 Task: Learn more about a business.
Action: Mouse moved to (633, 68)
Screenshot: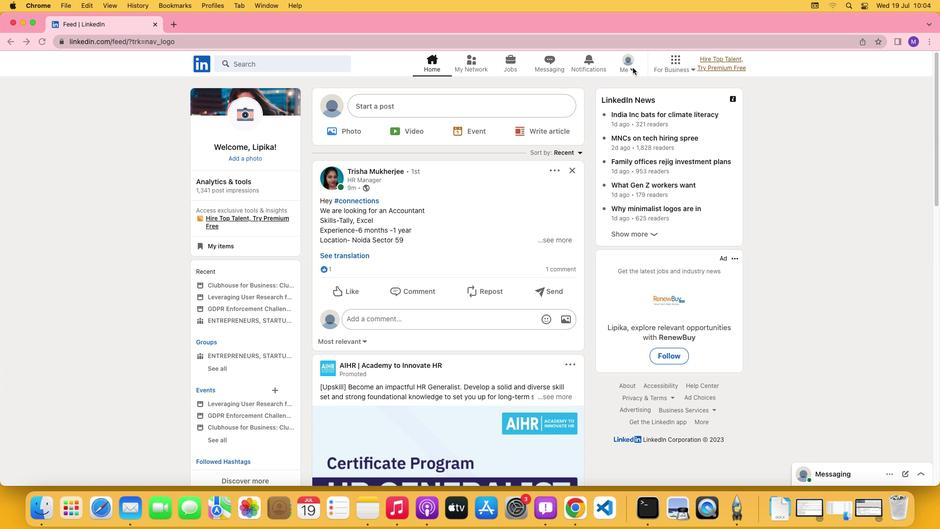 
Action: Mouse pressed left at (633, 68)
Screenshot: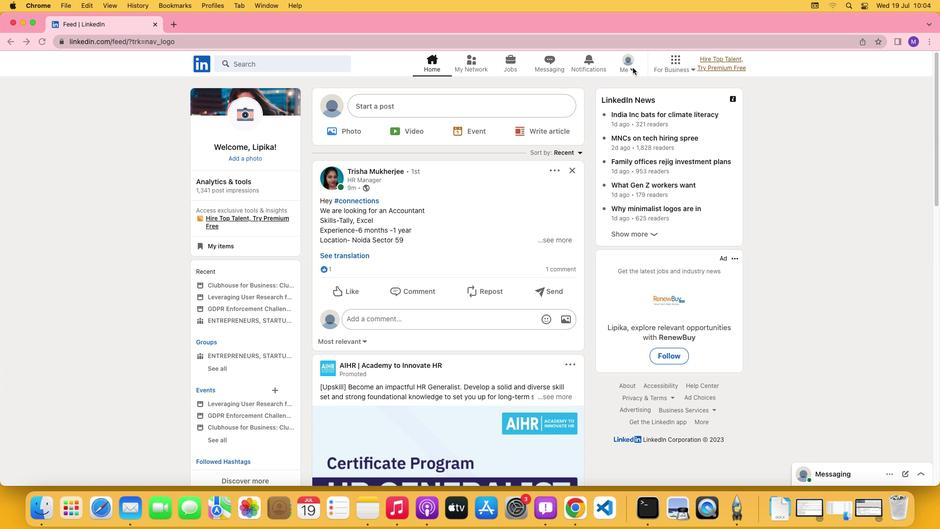 
Action: Mouse moved to (631, 70)
Screenshot: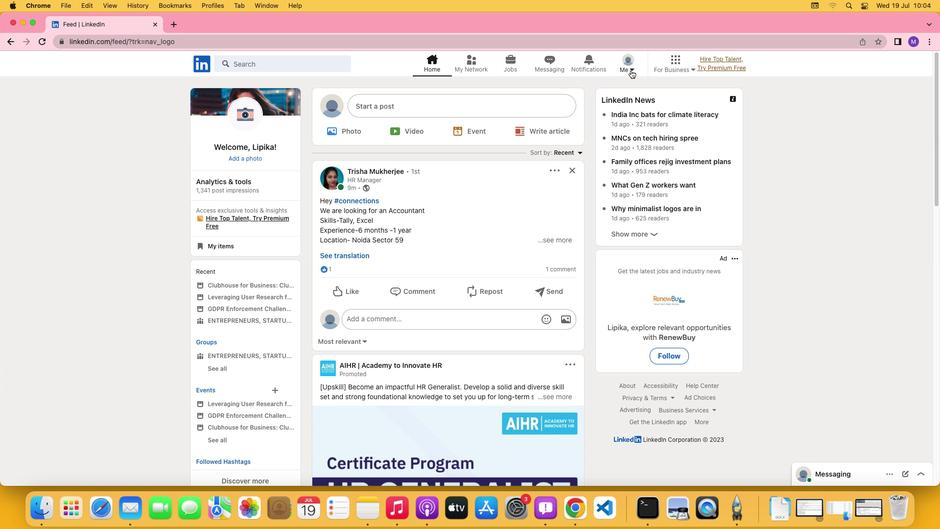 
Action: Mouse pressed left at (631, 70)
Screenshot: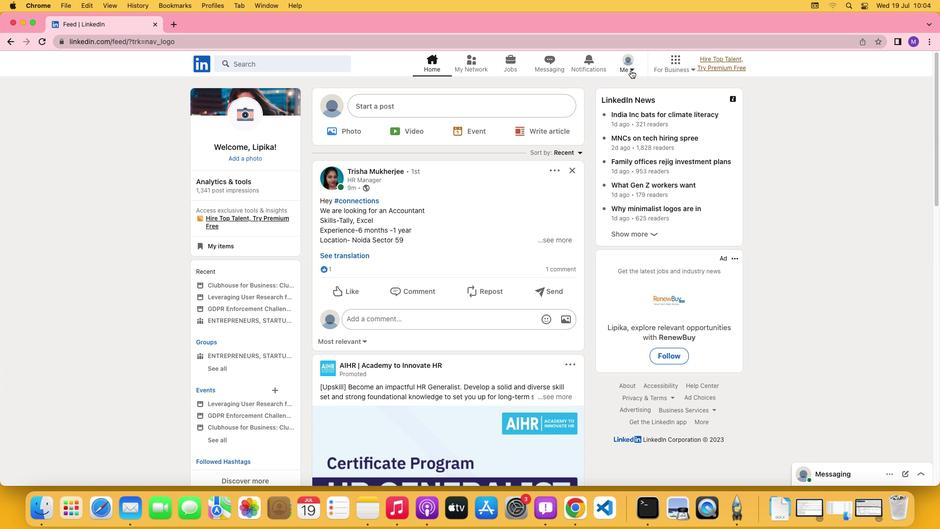 
Action: Mouse moved to (541, 172)
Screenshot: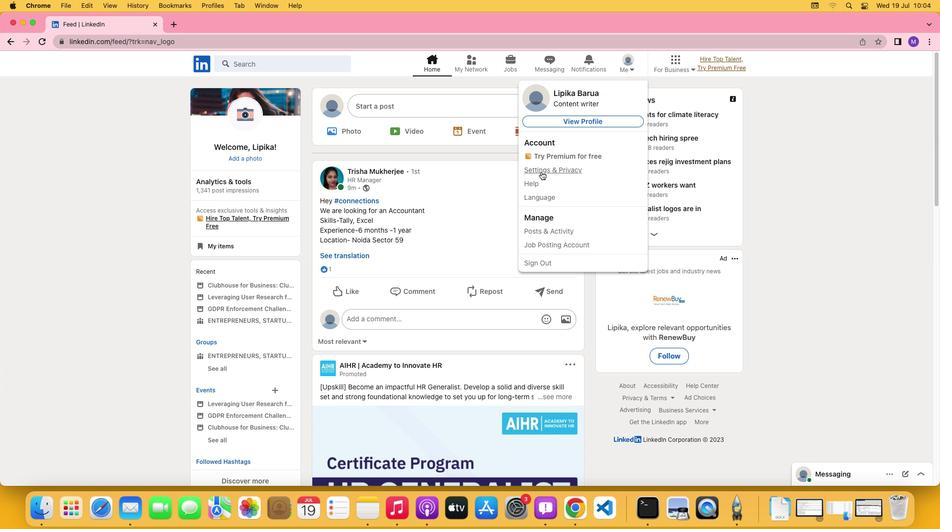 
Action: Mouse pressed left at (541, 172)
Screenshot: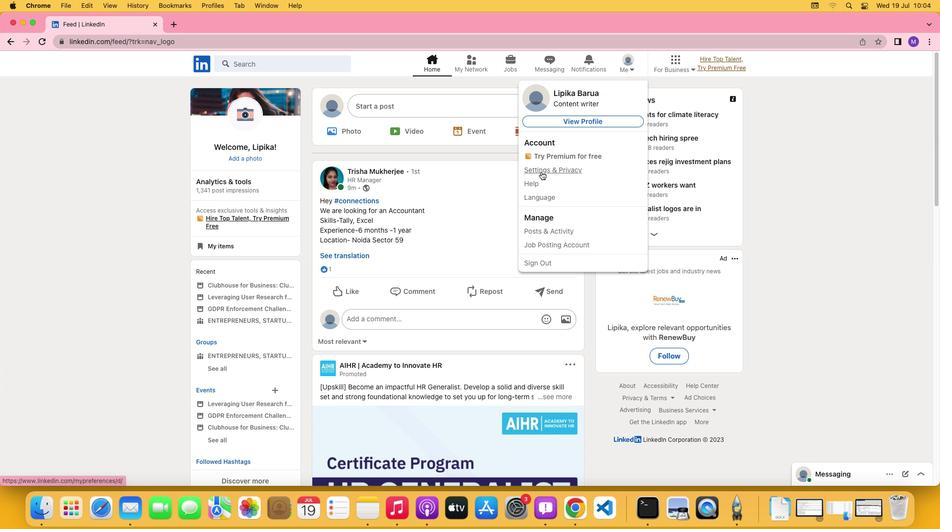 
Action: Mouse moved to (466, 443)
Screenshot: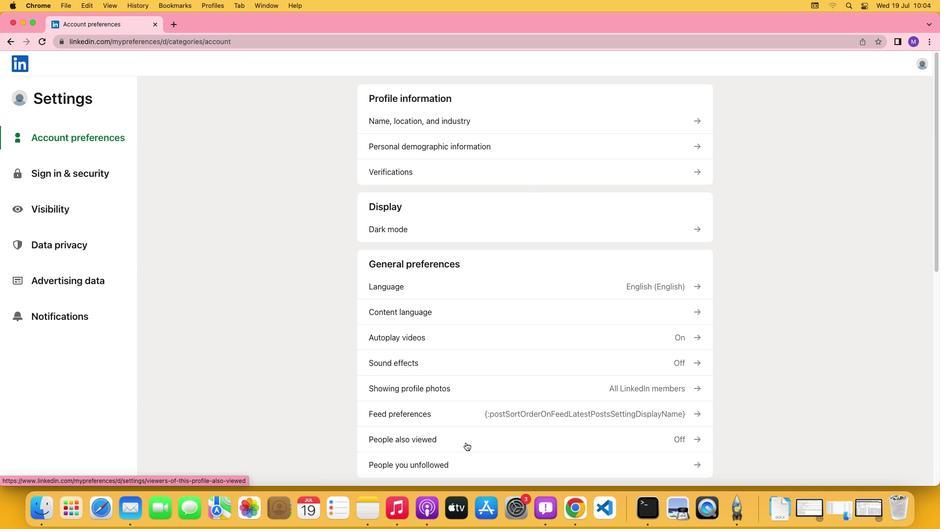 
Action: Mouse scrolled (466, 443) with delta (0, 0)
Screenshot: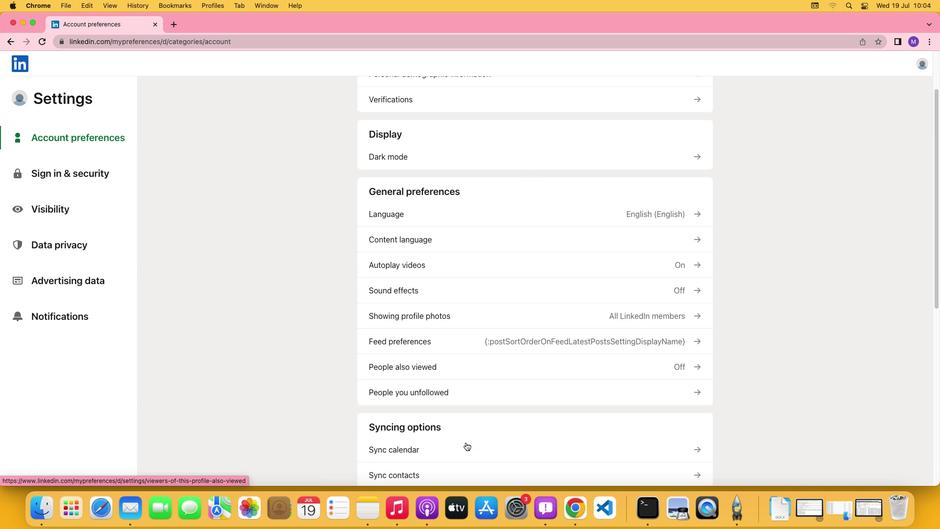
Action: Mouse scrolled (466, 443) with delta (0, 0)
Screenshot: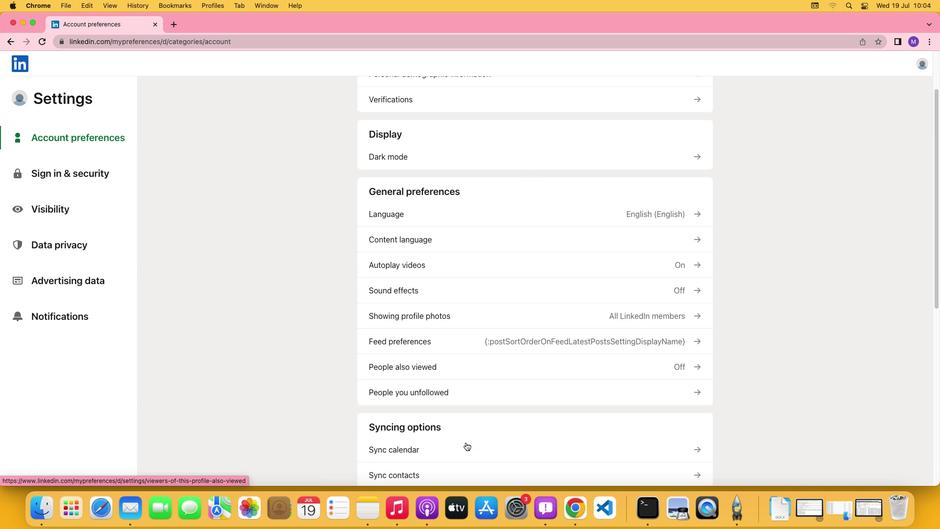 
Action: Mouse scrolled (466, 443) with delta (0, -1)
Screenshot: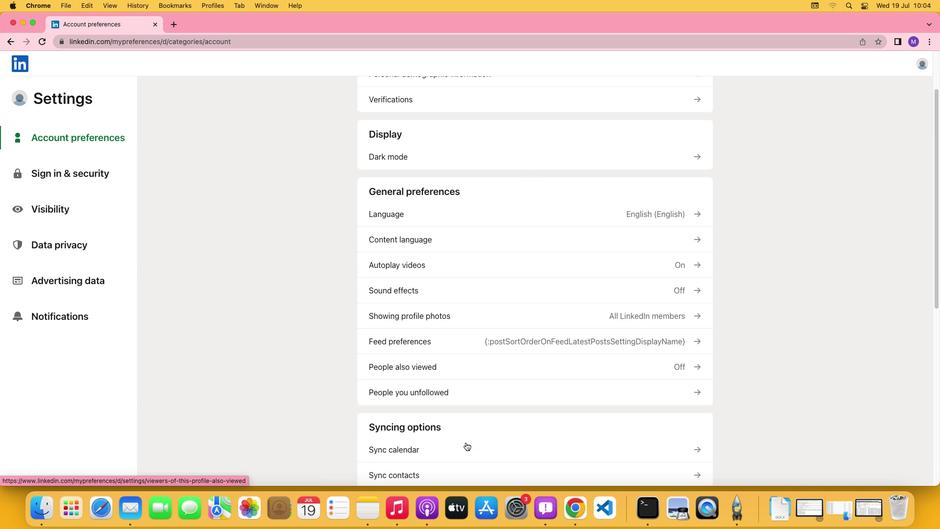 
Action: Mouse scrolled (466, 443) with delta (0, -2)
Screenshot: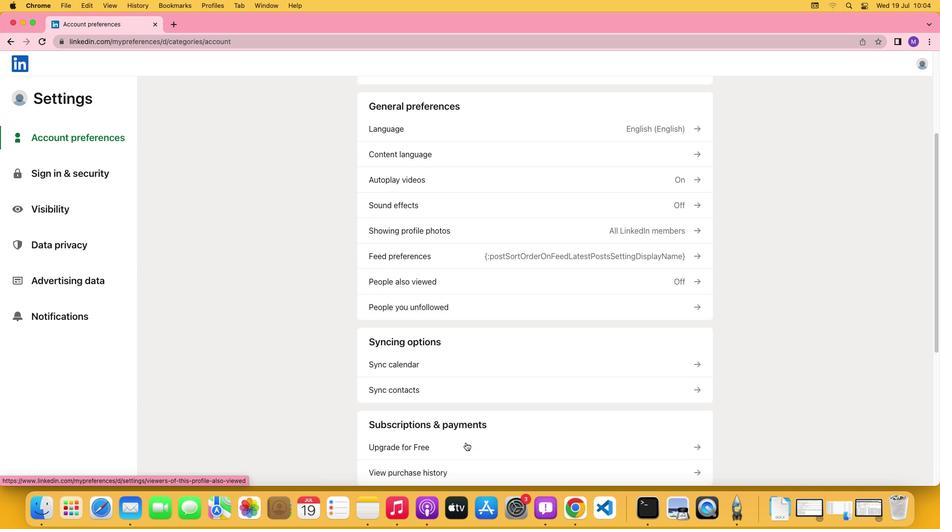 
Action: Mouse moved to (416, 400)
Screenshot: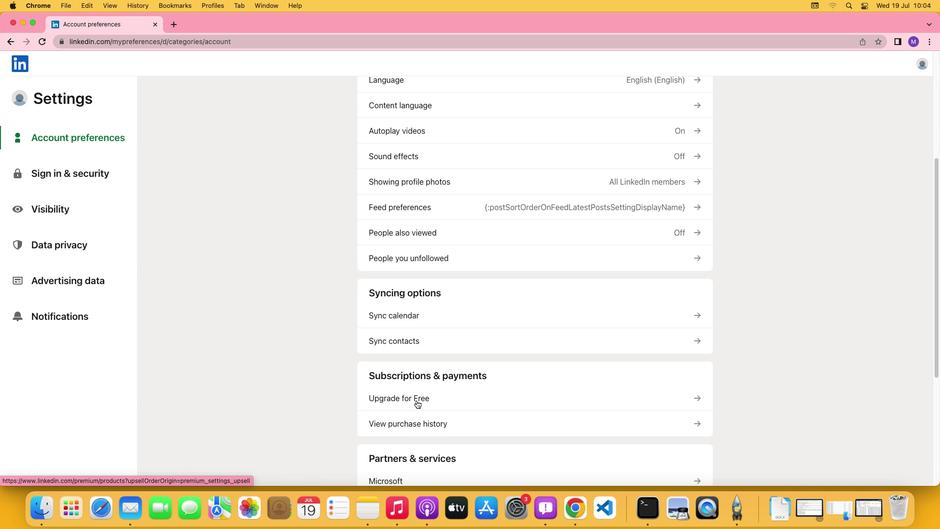 
Action: Mouse pressed left at (416, 400)
Screenshot: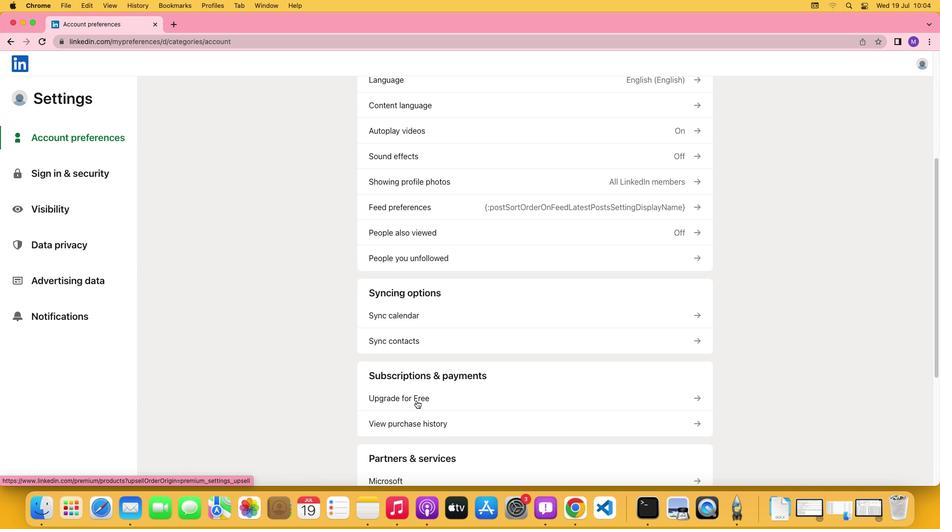 
Action: Mouse moved to (352, 267)
Screenshot: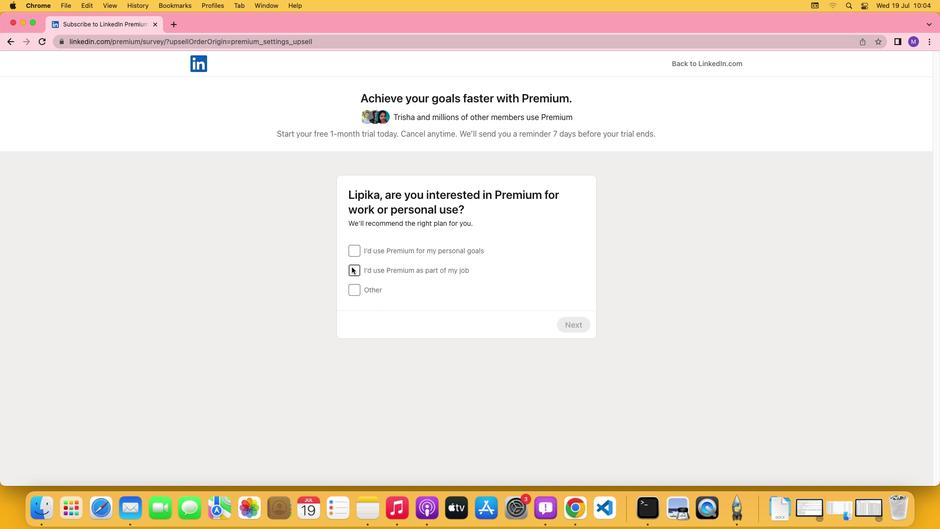 
Action: Mouse pressed left at (352, 267)
Screenshot: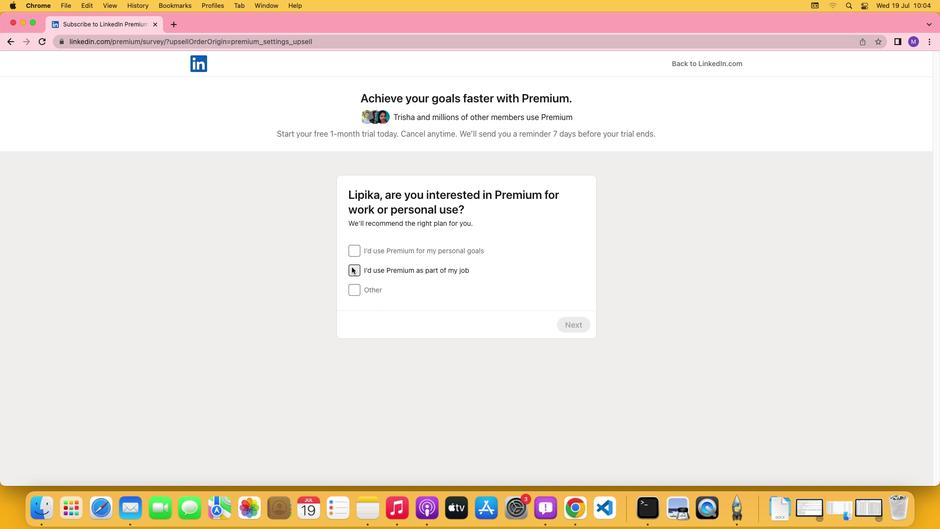 
Action: Mouse moved to (564, 321)
Screenshot: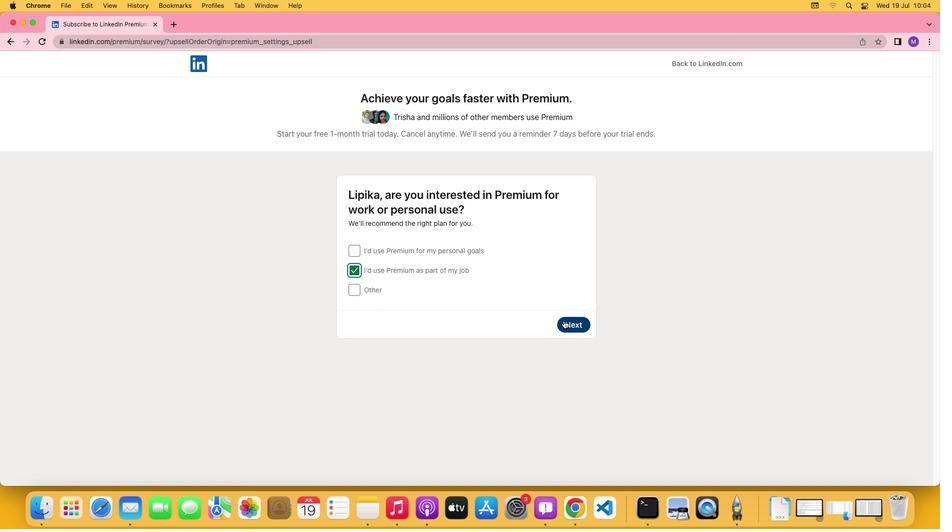 
Action: Mouse pressed left at (564, 321)
Screenshot: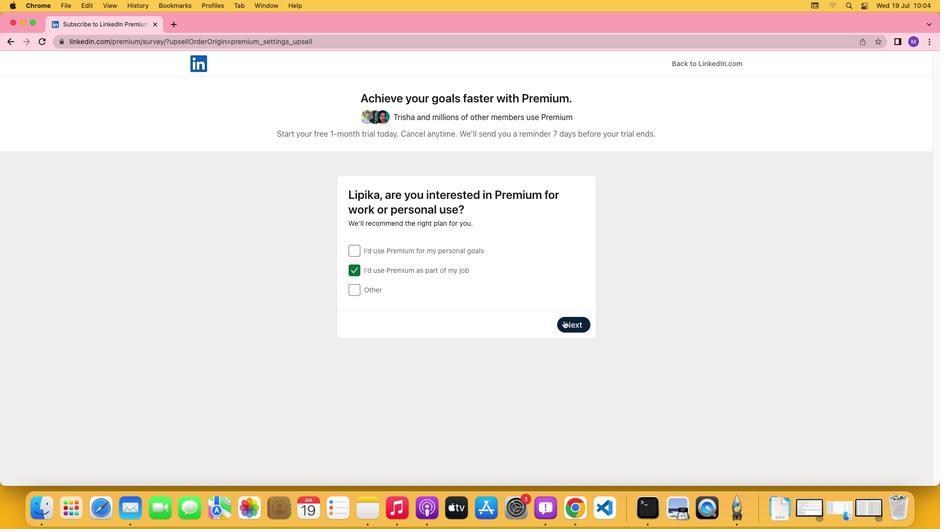 
Action: Mouse moved to (350, 296)
Screenshot: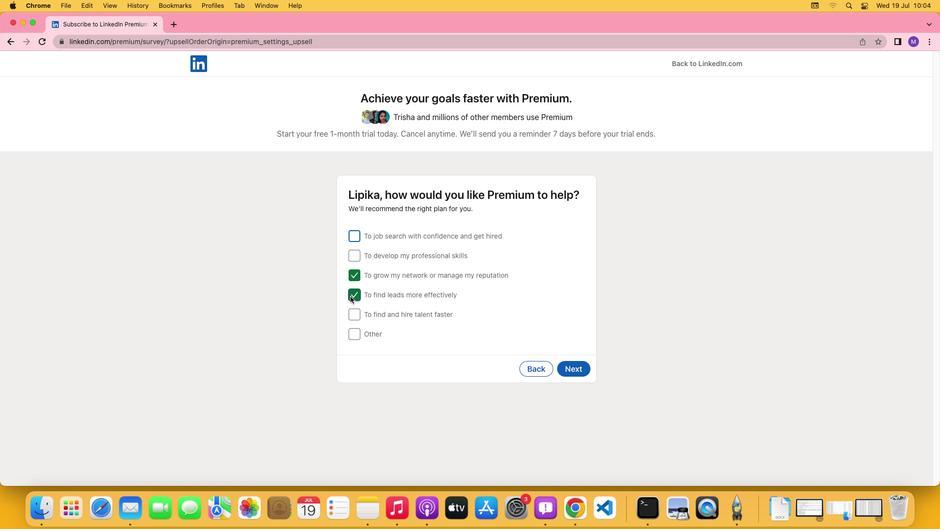 
Action: Mouse pressed left at (350, 296)
Screenshot: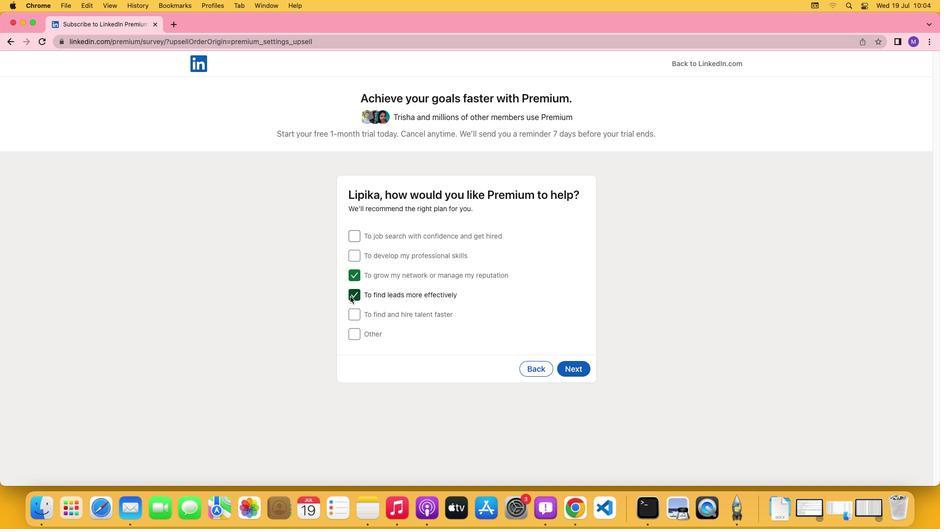 
Action: Mouse moved to (562, 367)
Screenshot: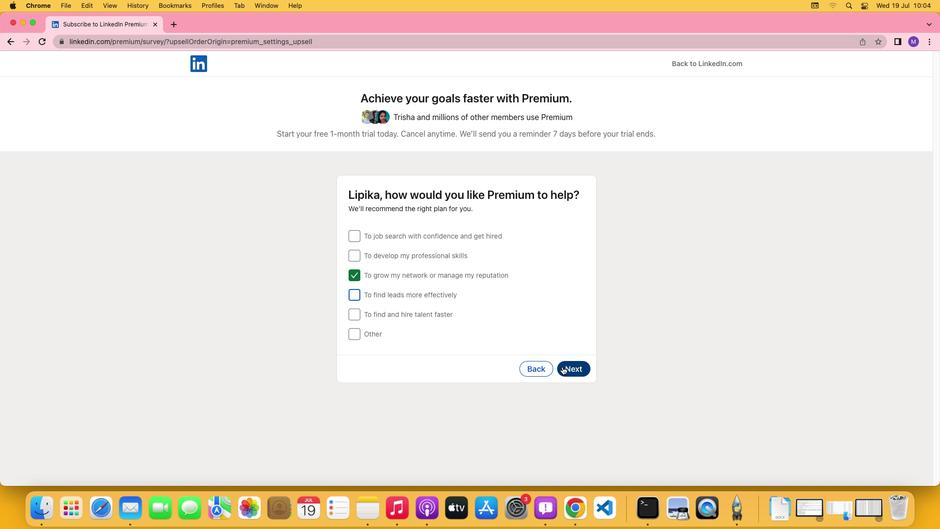 
Action: Mouse pressed left at (562, 367)
Screenshot: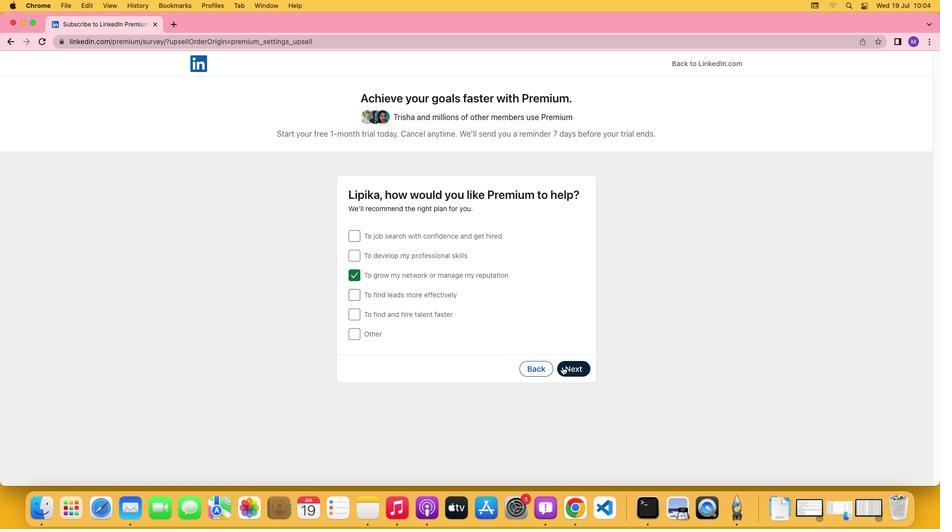 
Action: Mouse moved to (352, 314)
Screenshot: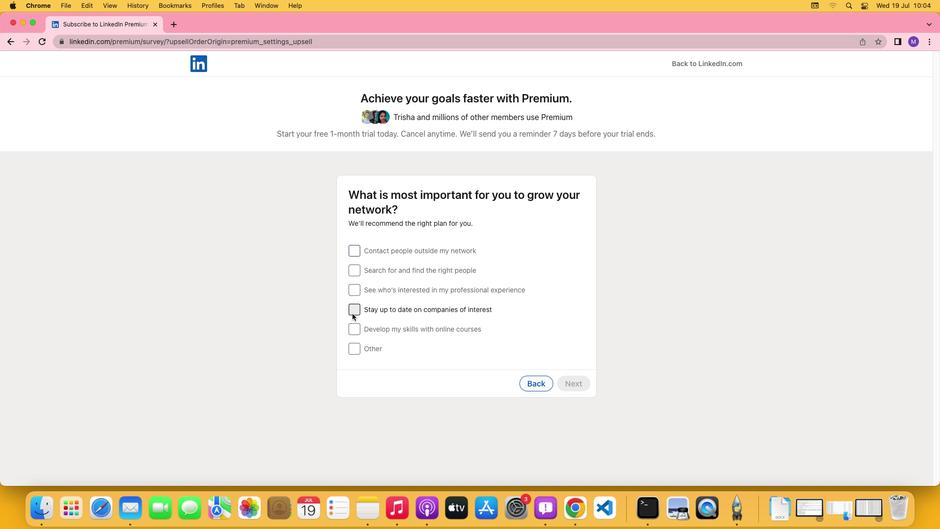 
Action: Mouse pressed left at (352, 314)
Screenshot: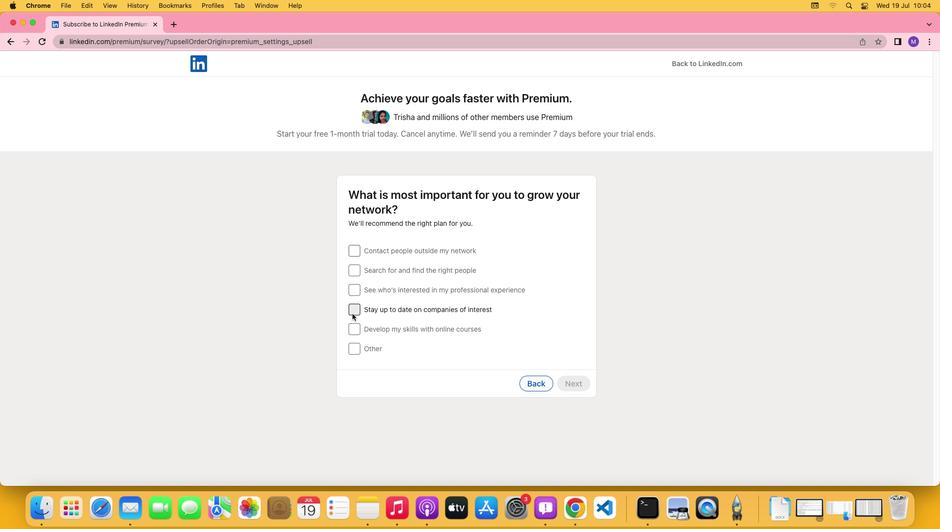 
Action: Mouse moved to (571, 381)
Screenshot: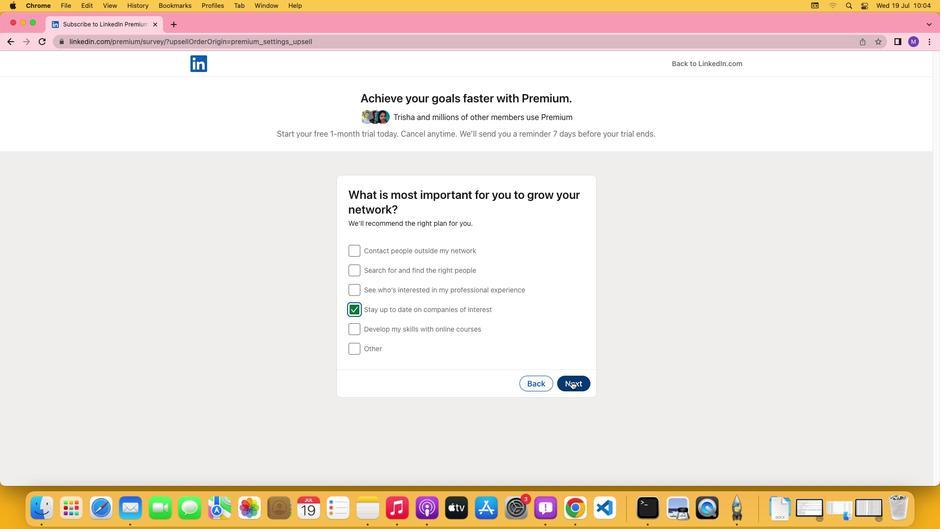 
Action: Mouse pressed left at (571, 381)
Screenshot: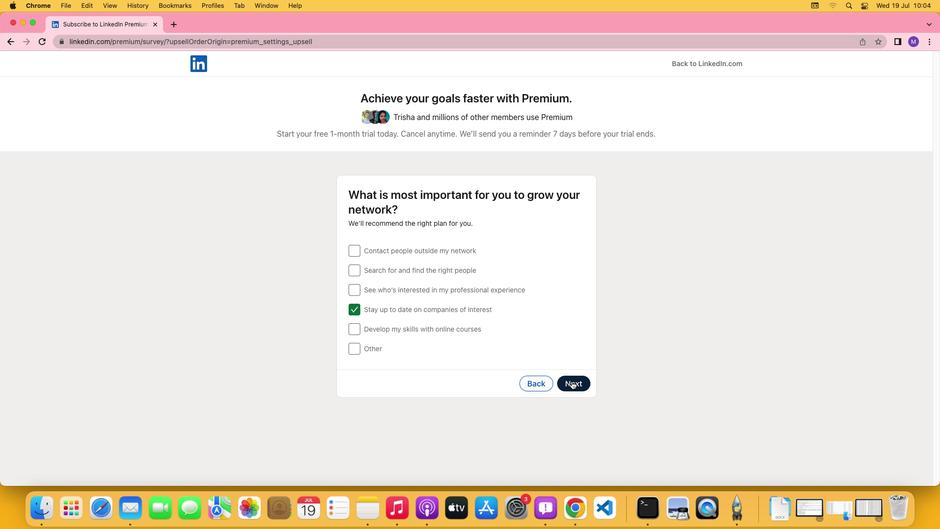 
Action: Mouse moved to (241, 459)
Screenshot: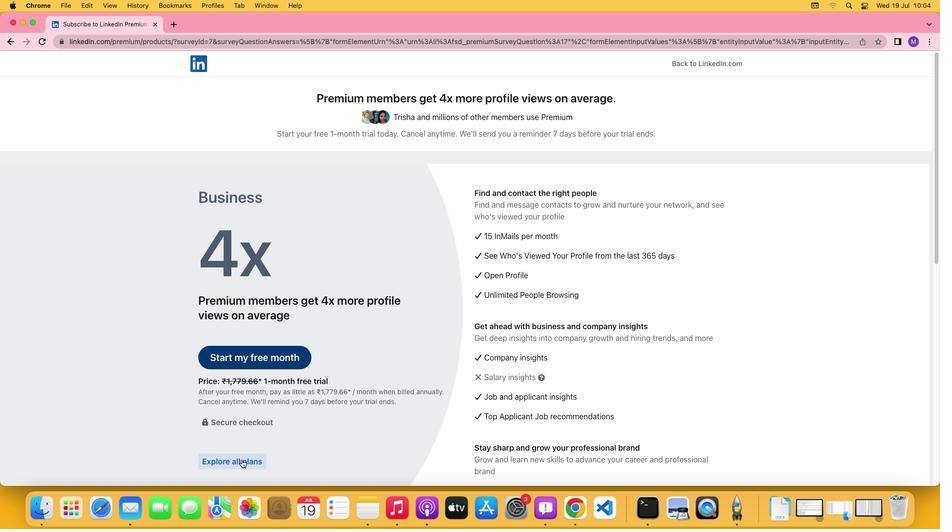
Action: Mouse pressed left at (241, 459)
Screenshot: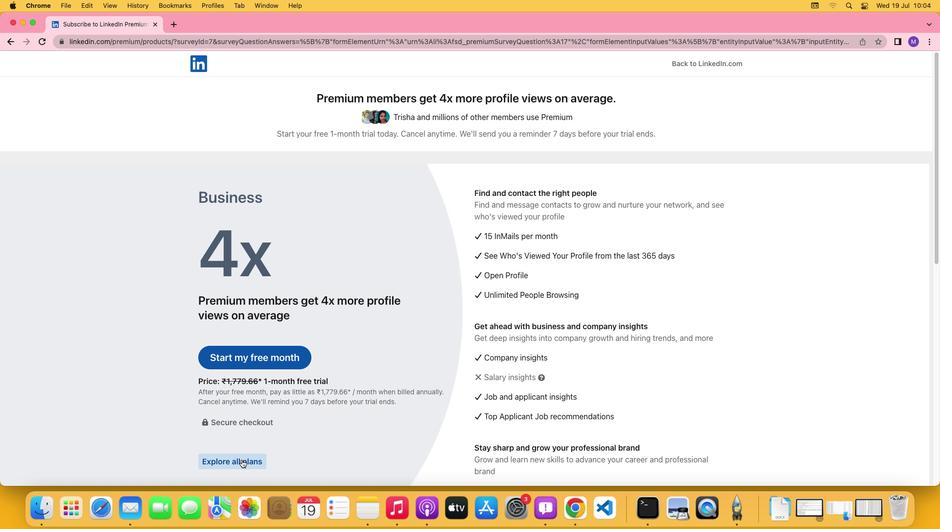 
Action: Mouse moved to (389, 387)
Screenshot: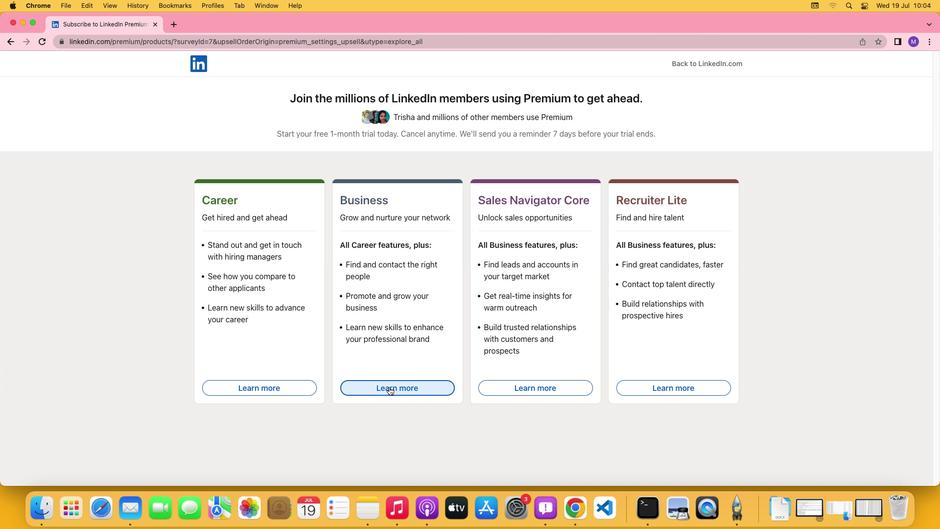 
Action: Mouse pressed left at (389, 387)
Screenshot: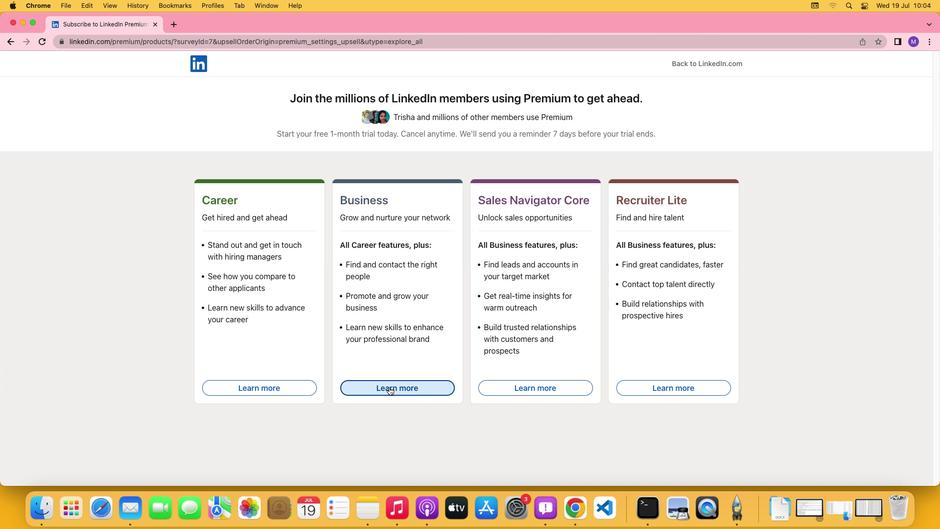 
